 Task: Look for products from Laird Superfood only.
Action: Mouse moved to (30, 393)
Screenshot: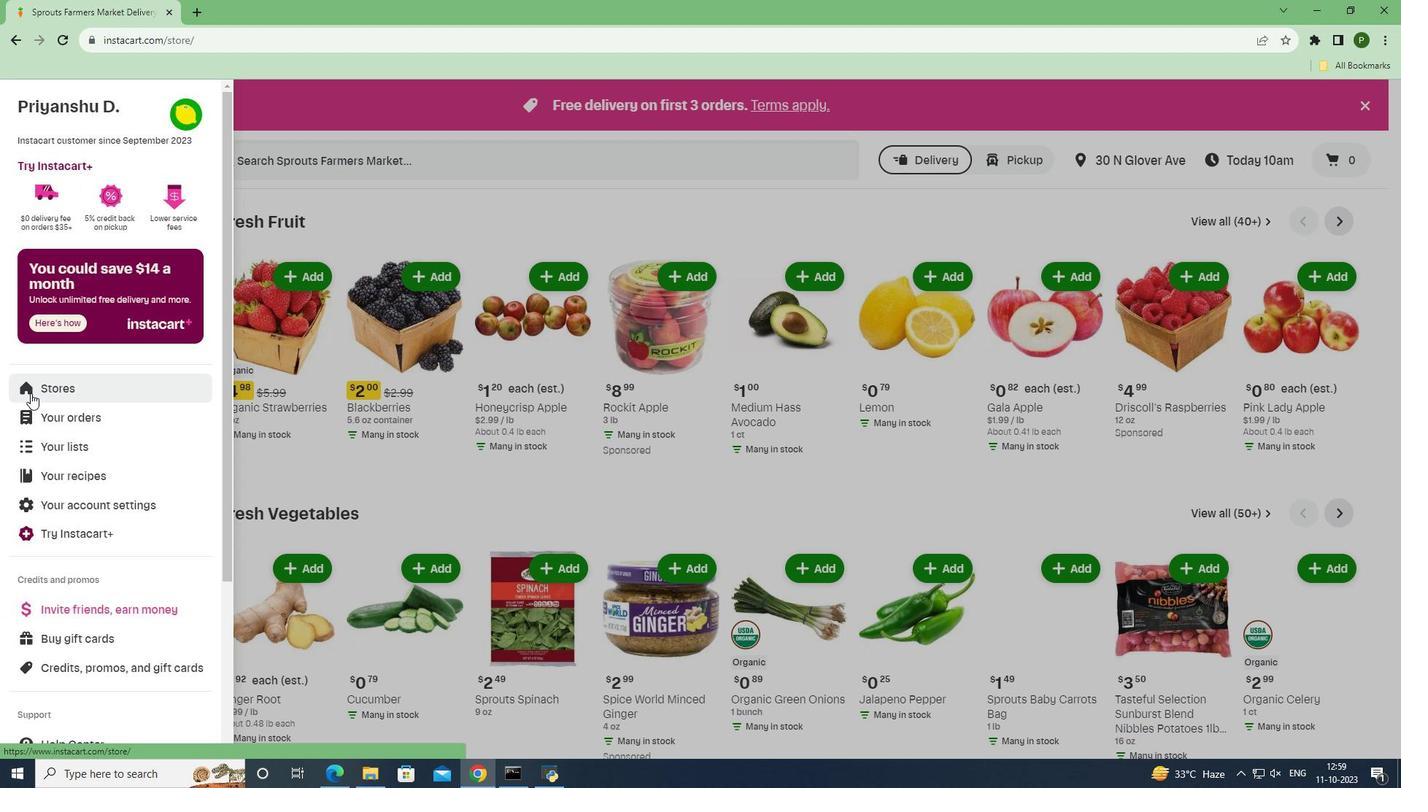 
Action: Mouse pressed left at (30, 393)
Screenshot: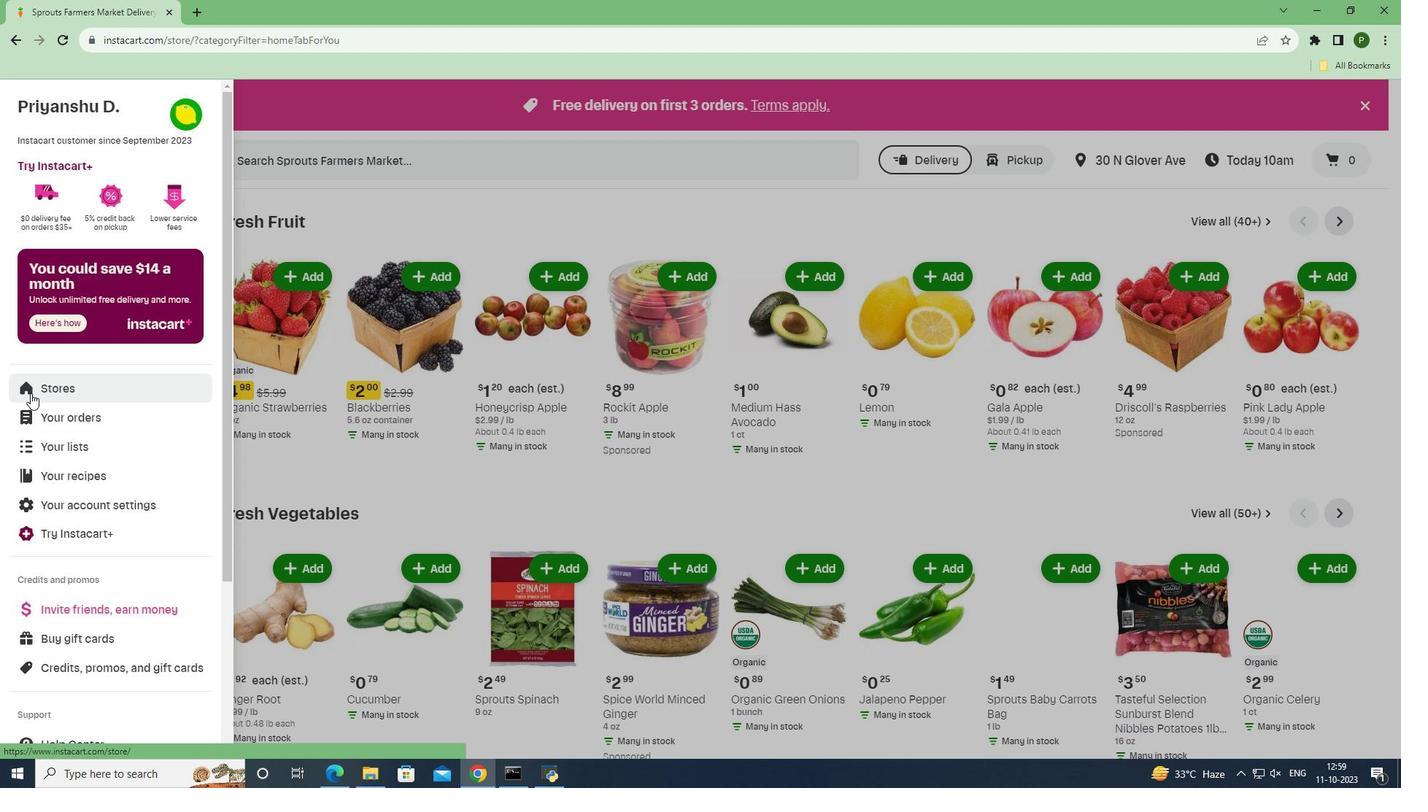 
Action: Mouse moved to (338, 167)
Screenshot: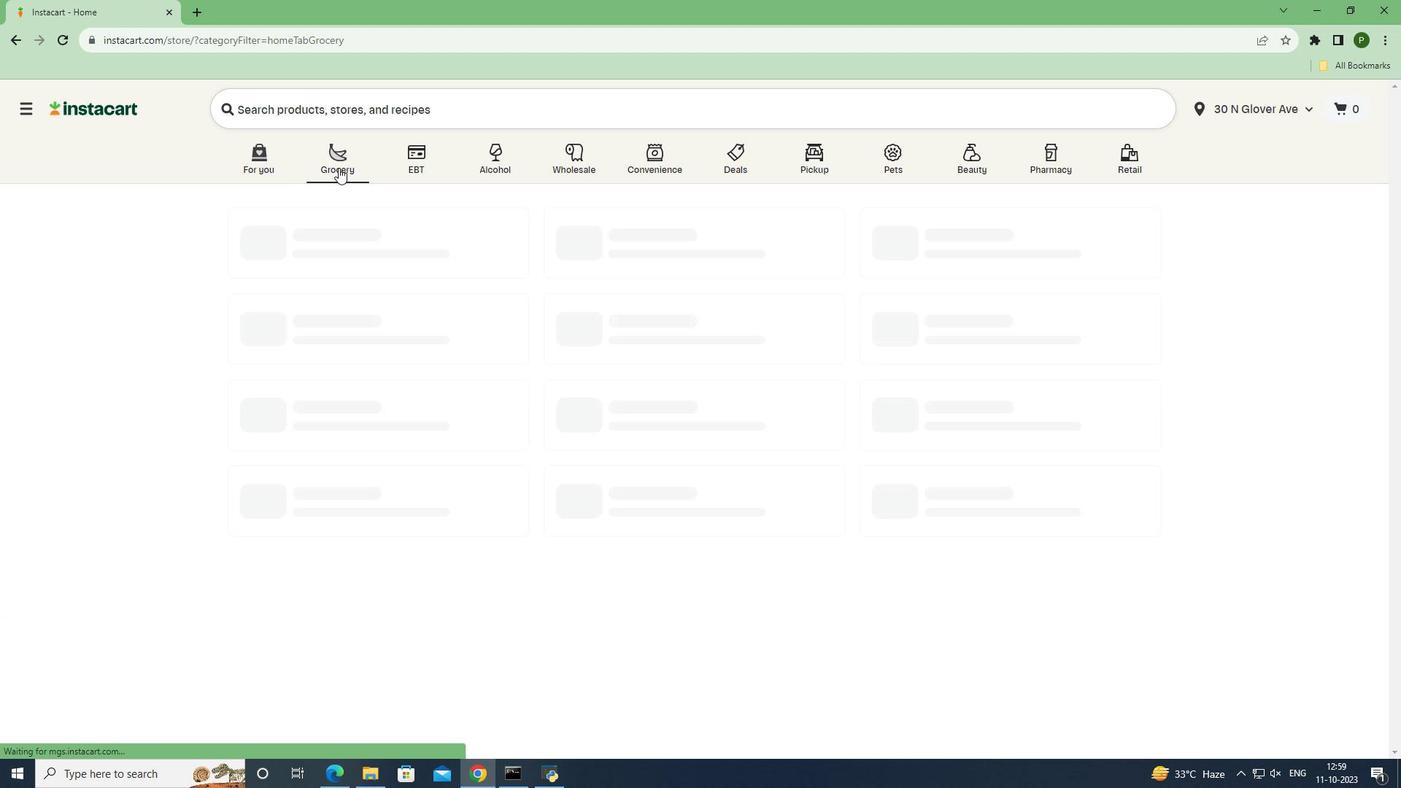 
Action: Mouse pressed left at (338, 167)
Screenshot: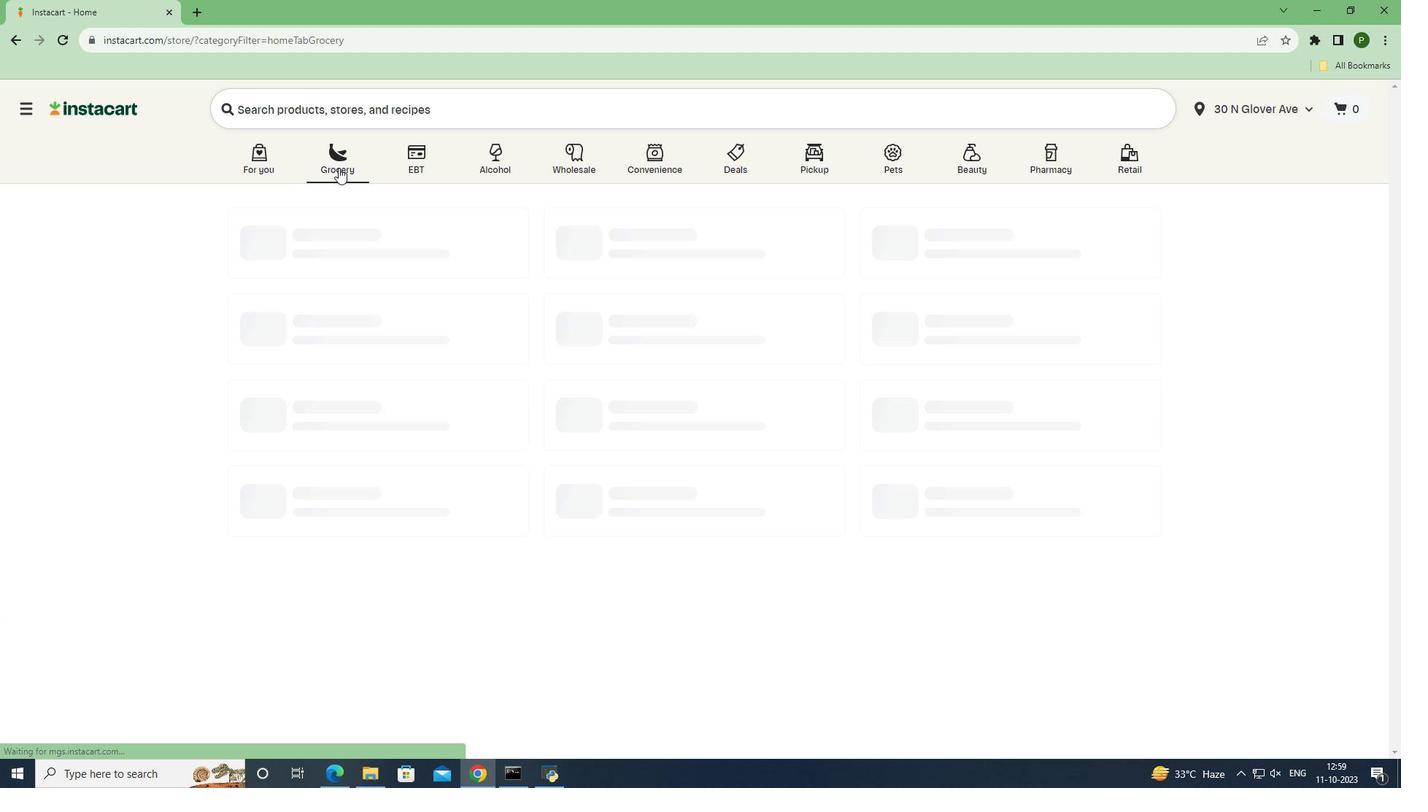
Action: Mouse moved to (596, 345)
Screenshot: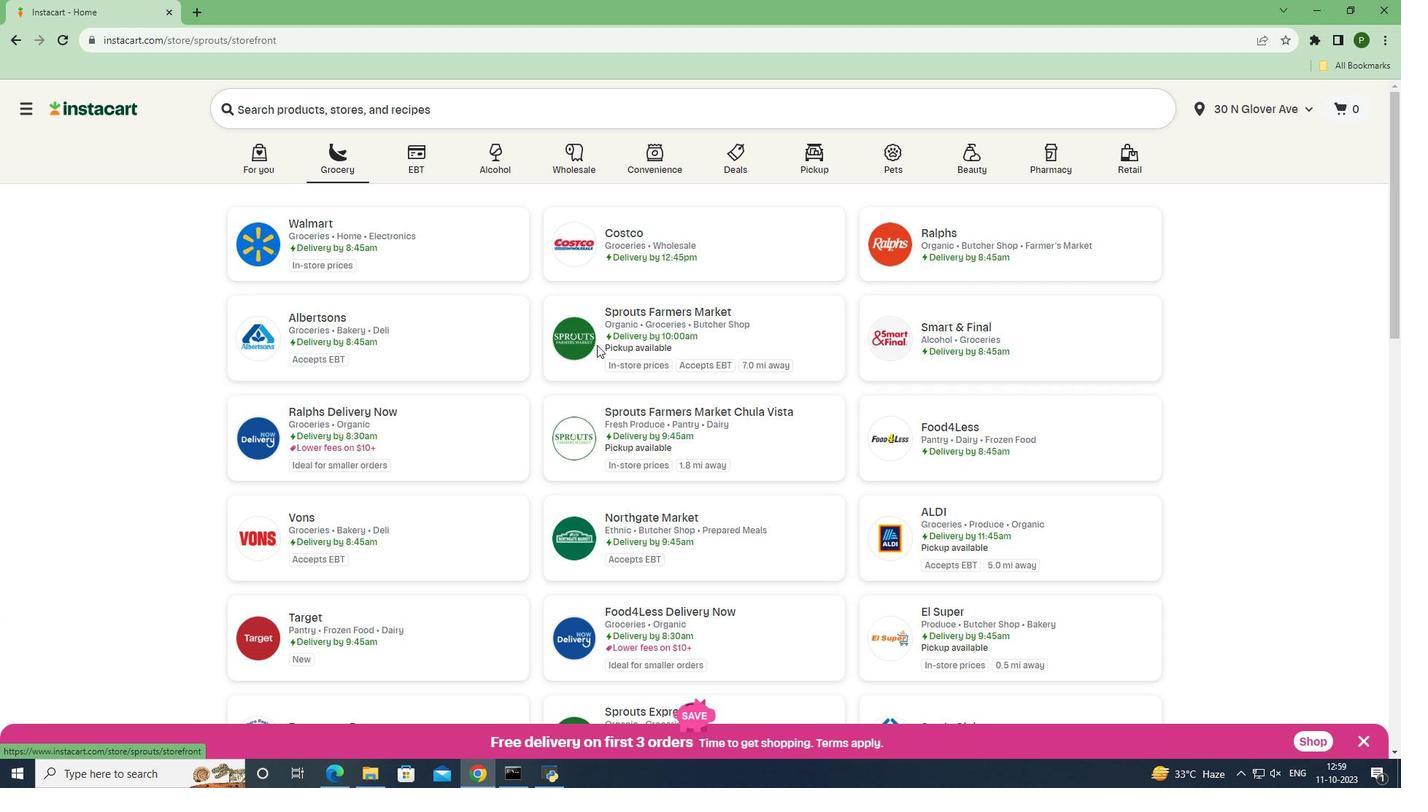
Action: Mouse pressed left at (596, 345)
Screenshot: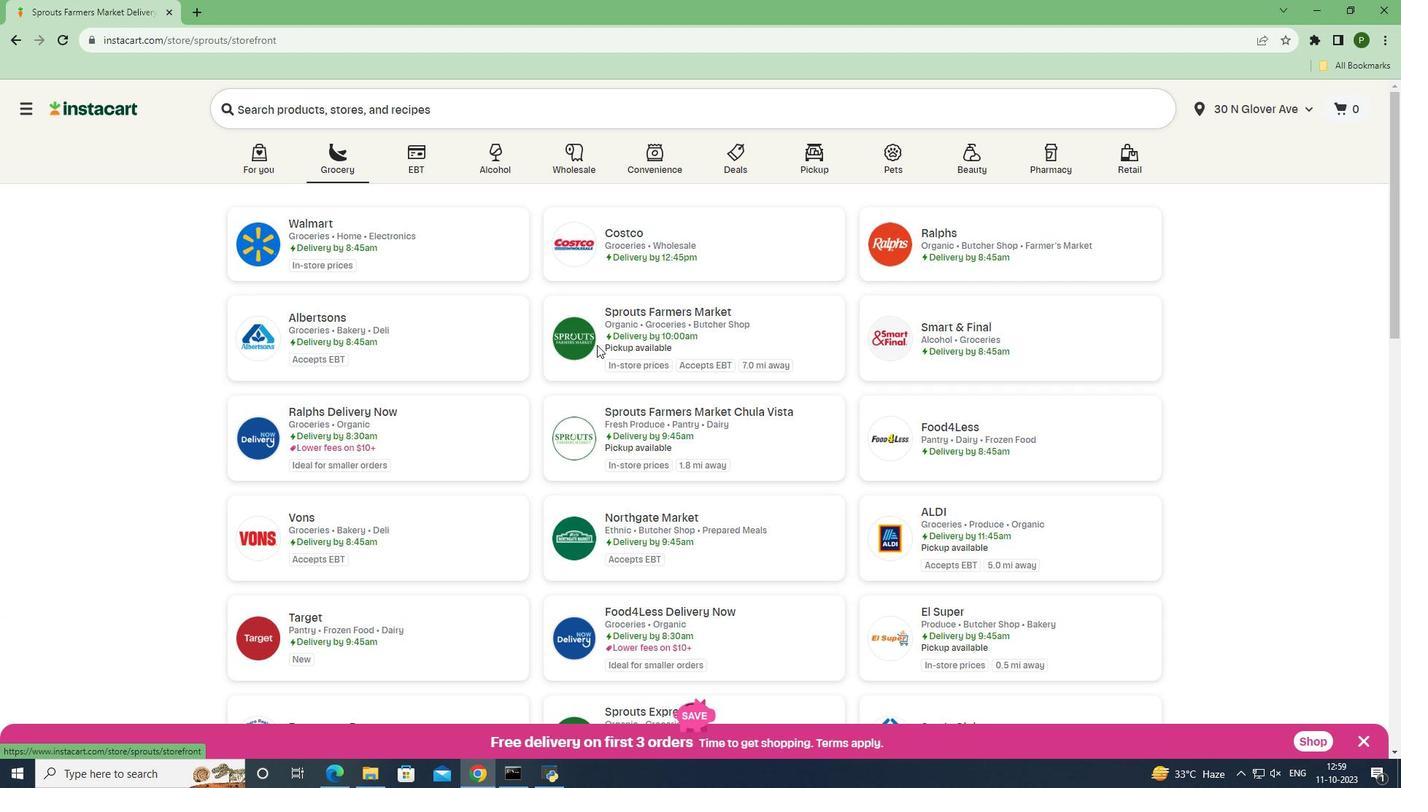 
Action: Mouse moved to (86, 503)
Screenshot: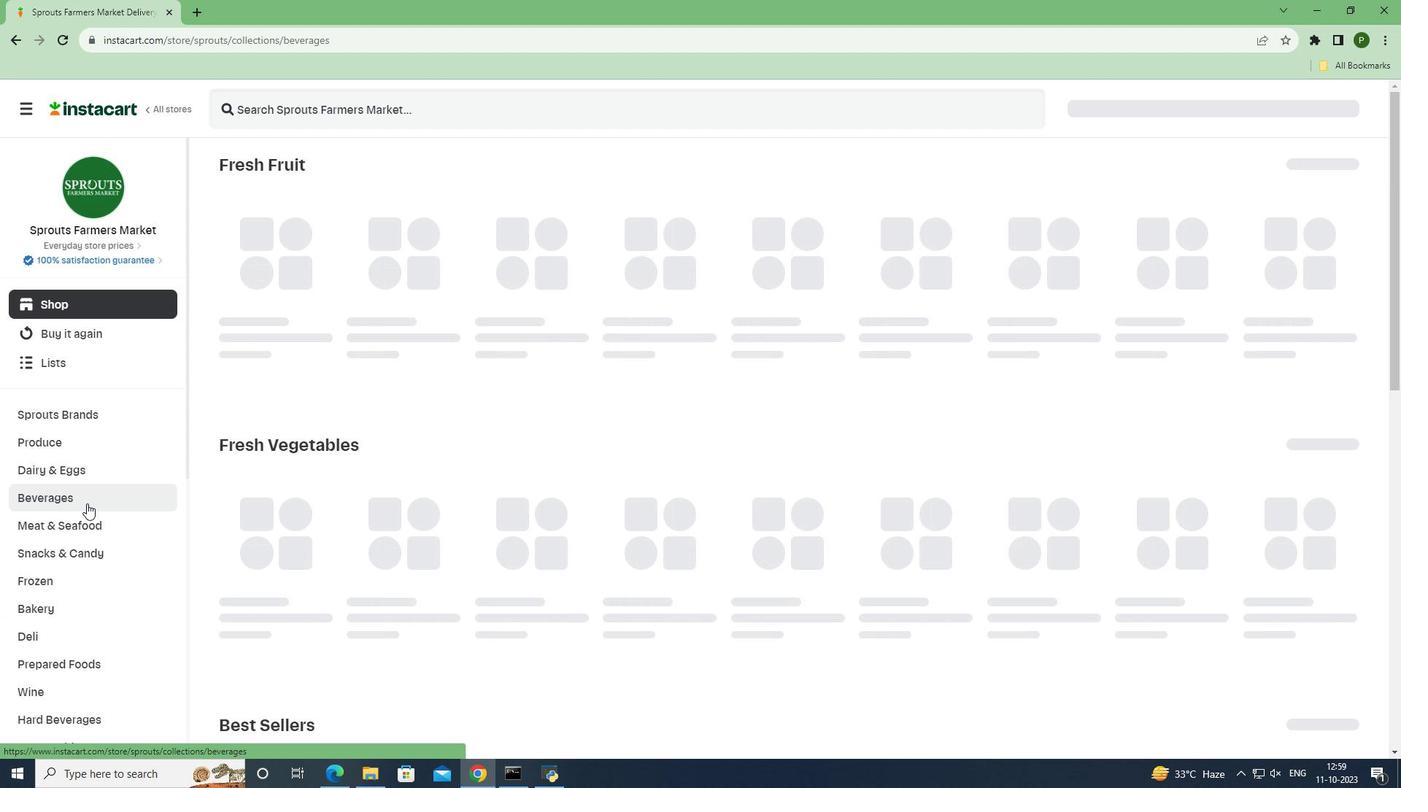 
Action: Mouse pressed left at (86, 503)
Screenshot: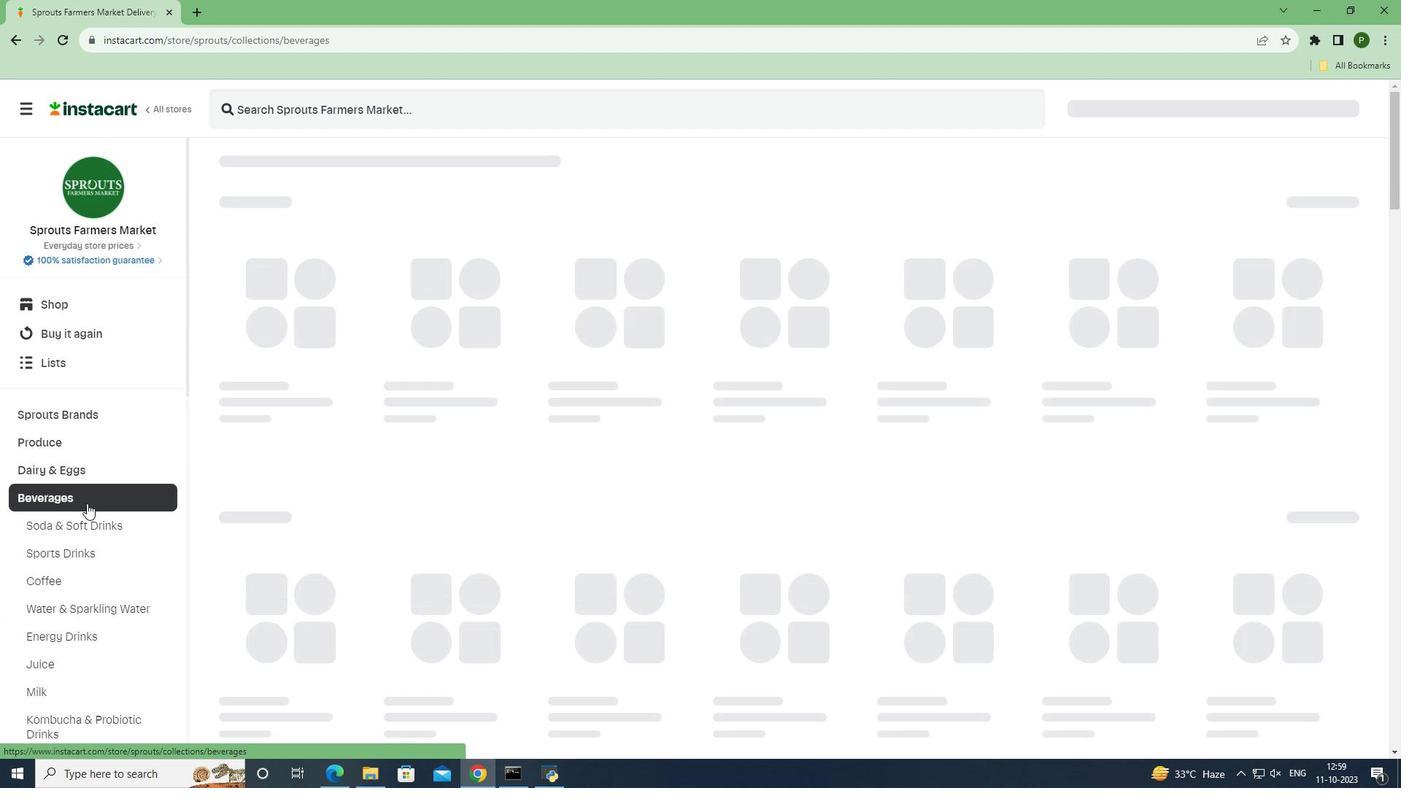 
Action: Mouse moved to (72, 583)
Screenshot: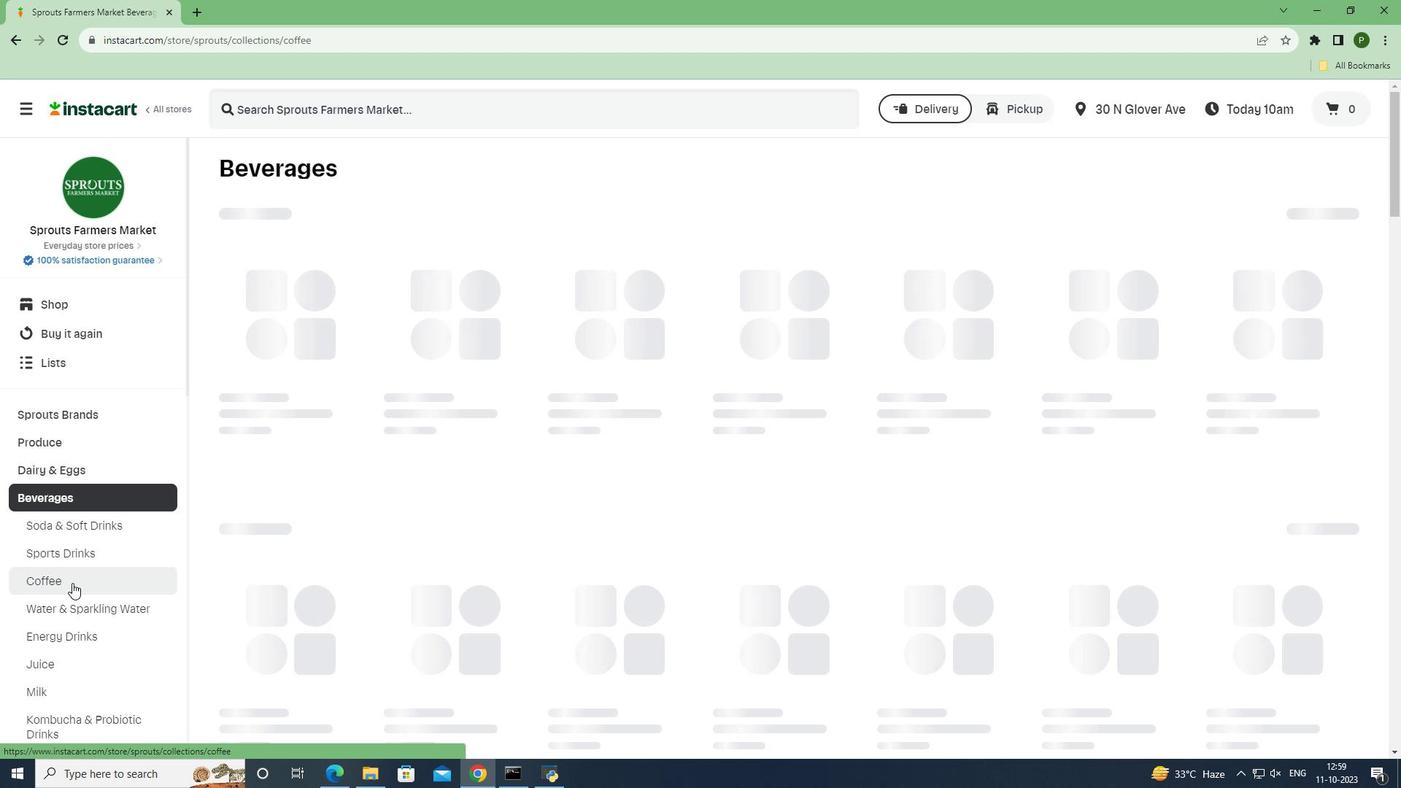 
Action: Mouse pressed left at (72, 583)
Screenshot: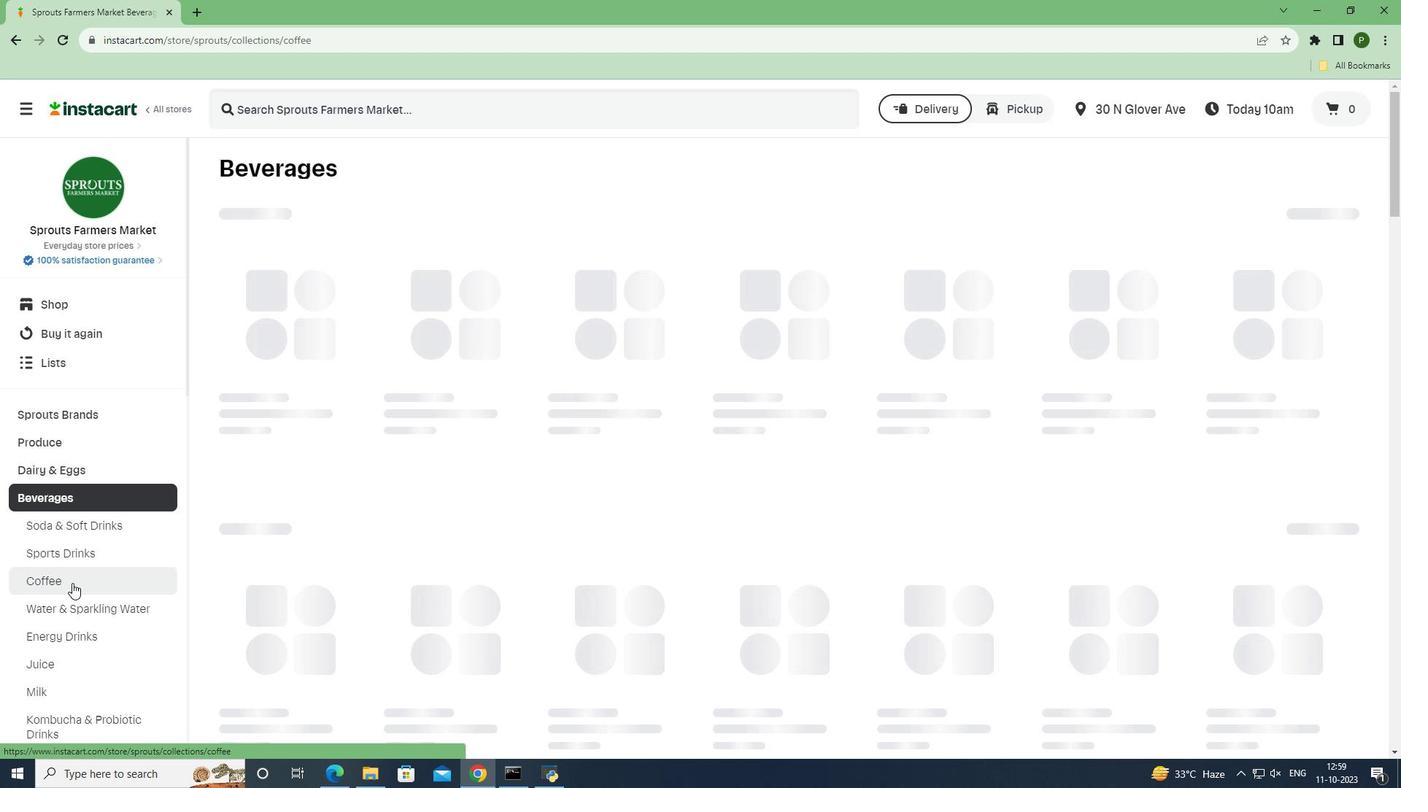 
Action: Mouse moved to (568, 337)
Screenshot: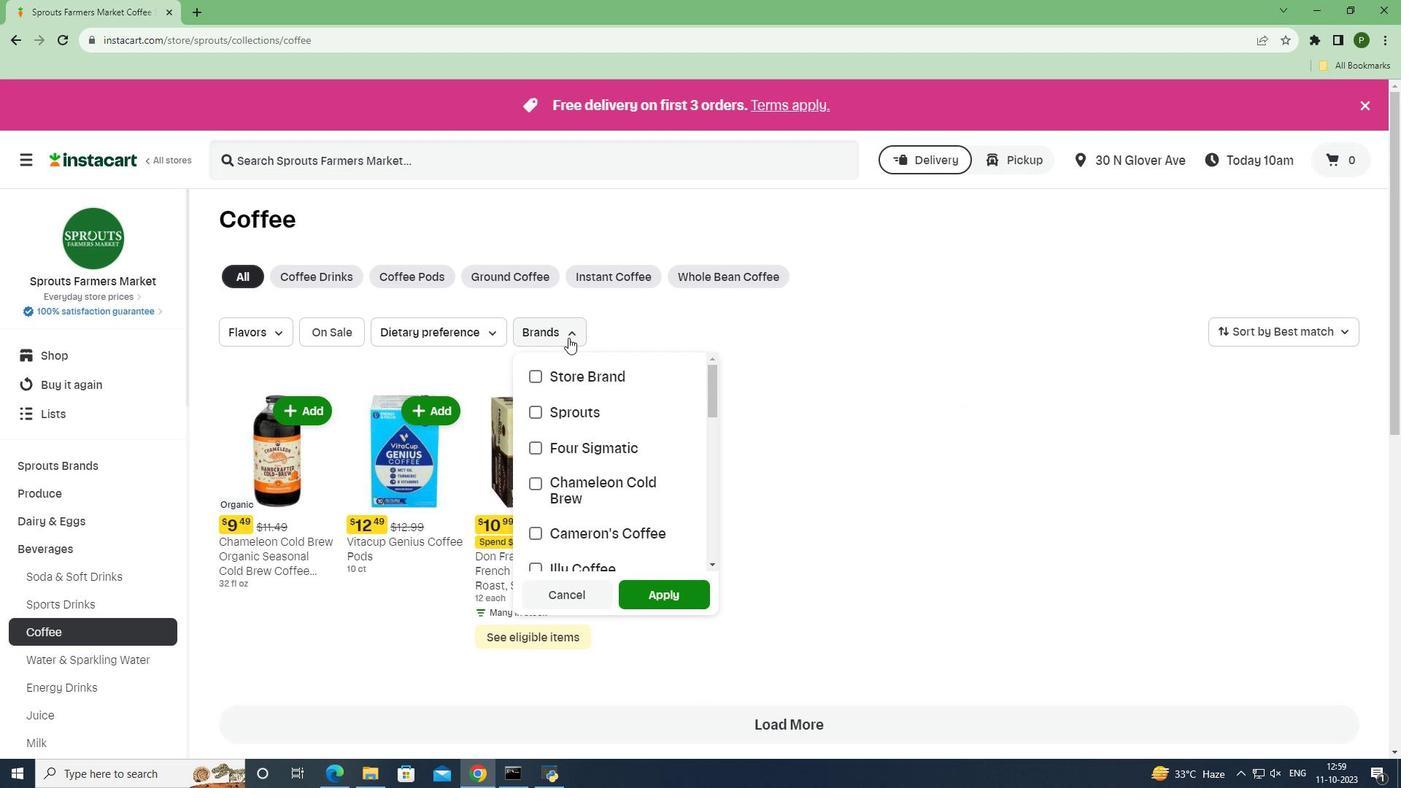 
Action: Mouse pressed left at (568, 337)
Screenshot: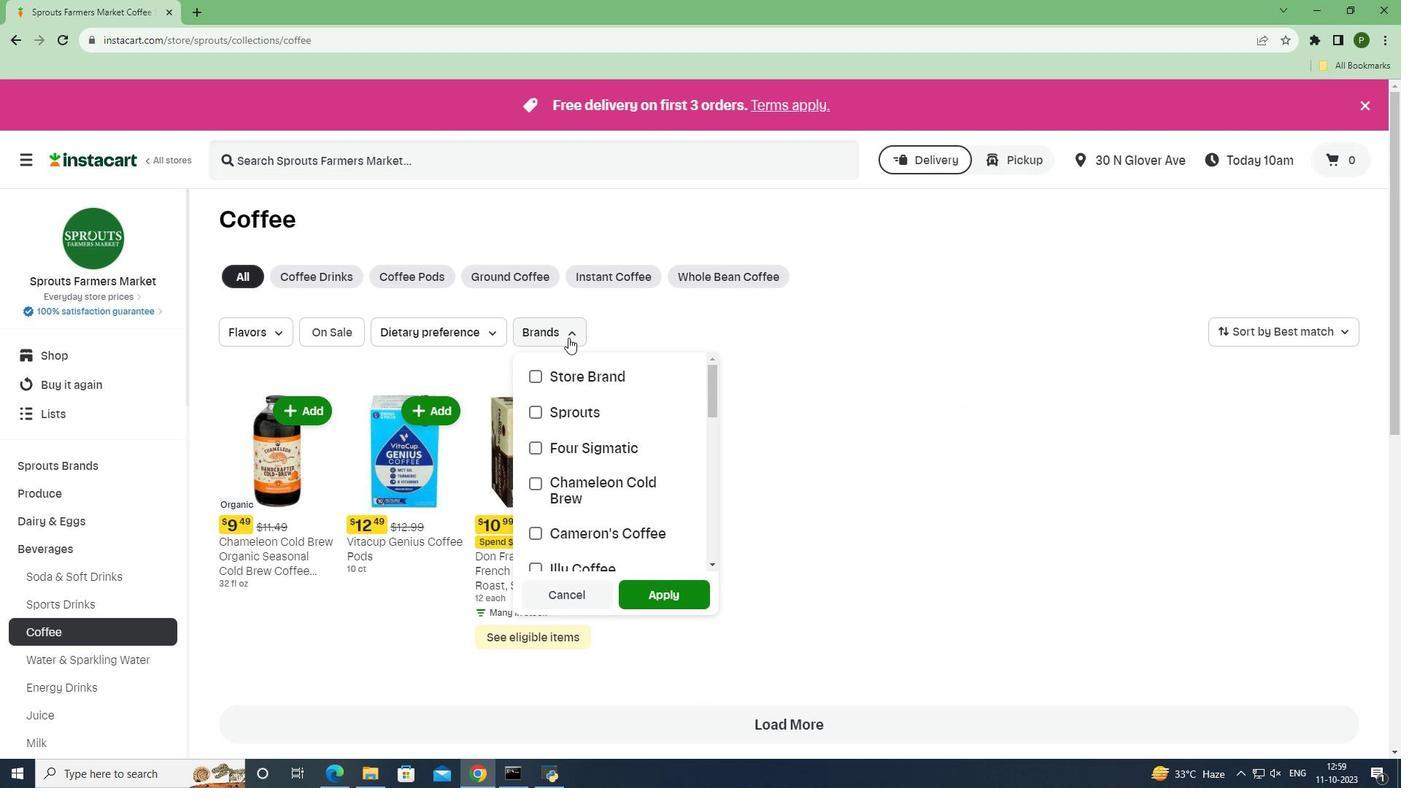 
Action: Mouse moved to (578, 450)
Screenshot: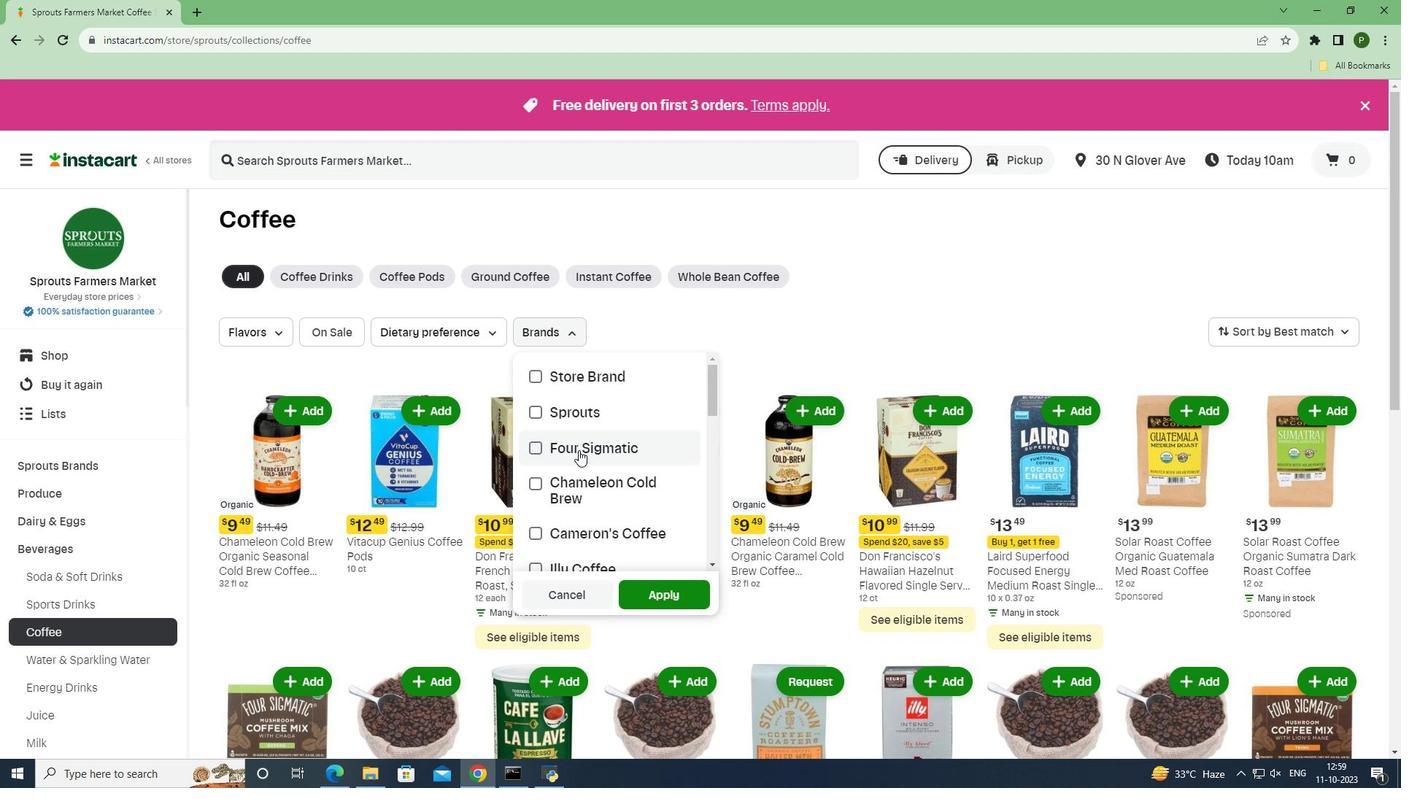 
Action: Mouse scrolled (578, 449) with delta (0, 0)
Screenshot: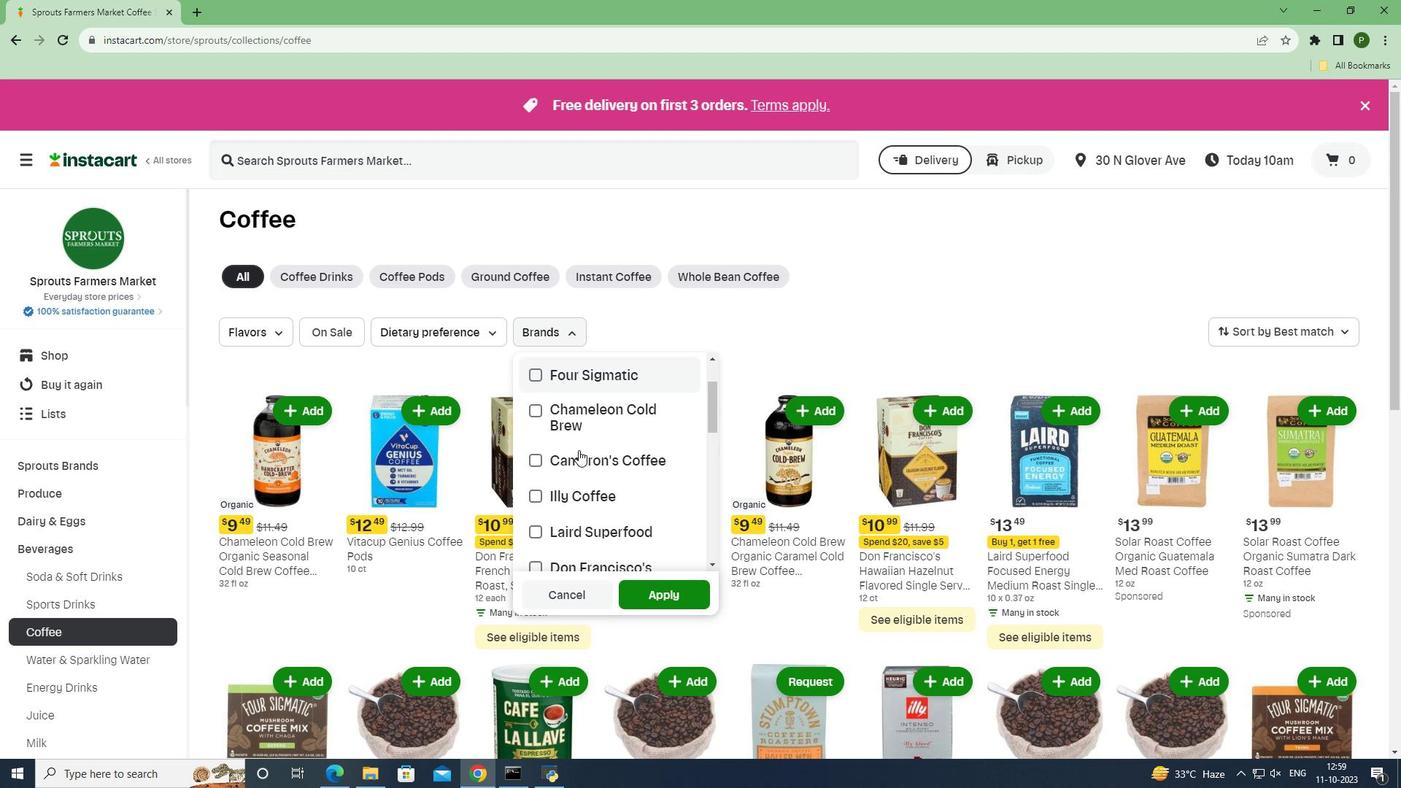
Action: Mouse scrolled (578, 449) with delta (0, 0)
Screenshot: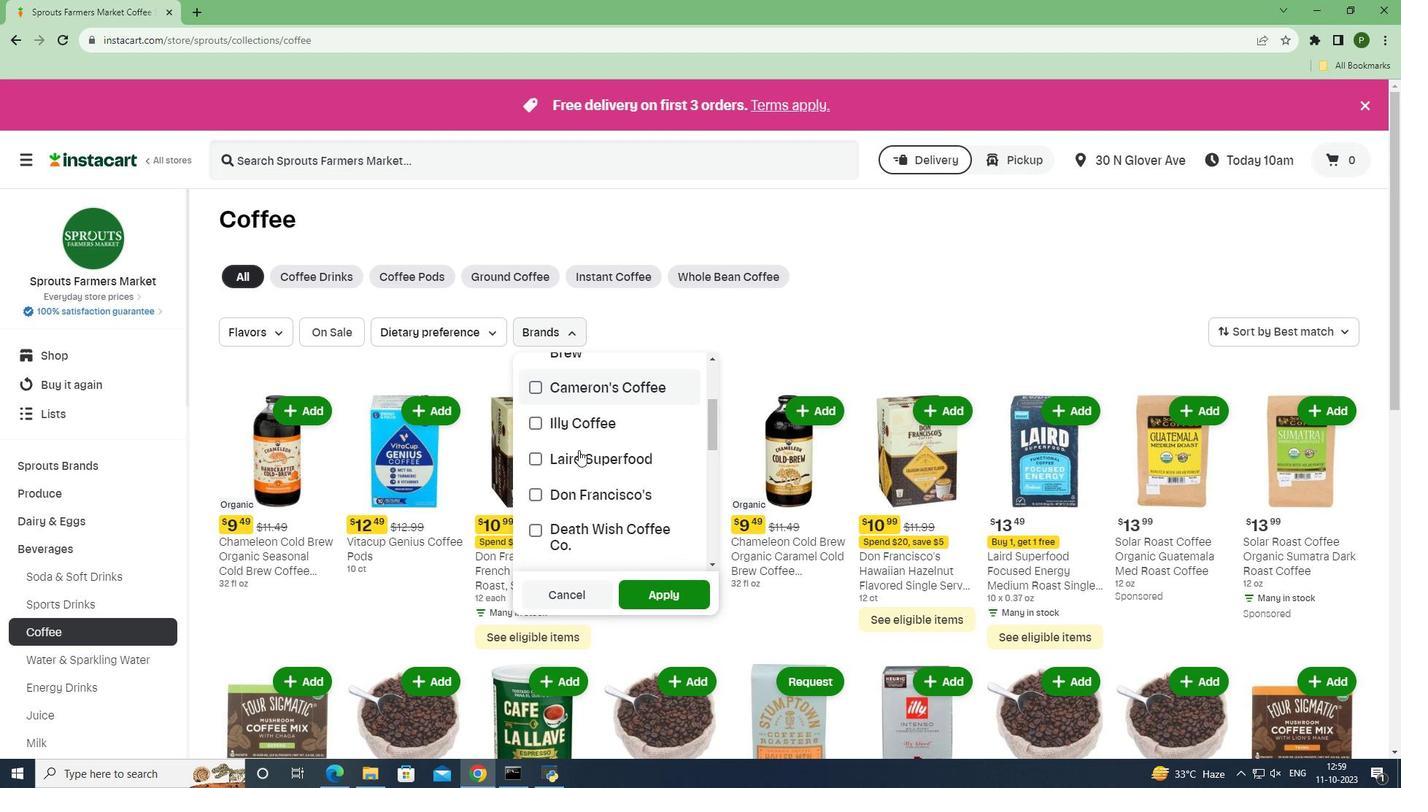 
Action: Mouse moved to (578, 453)
Screenshot: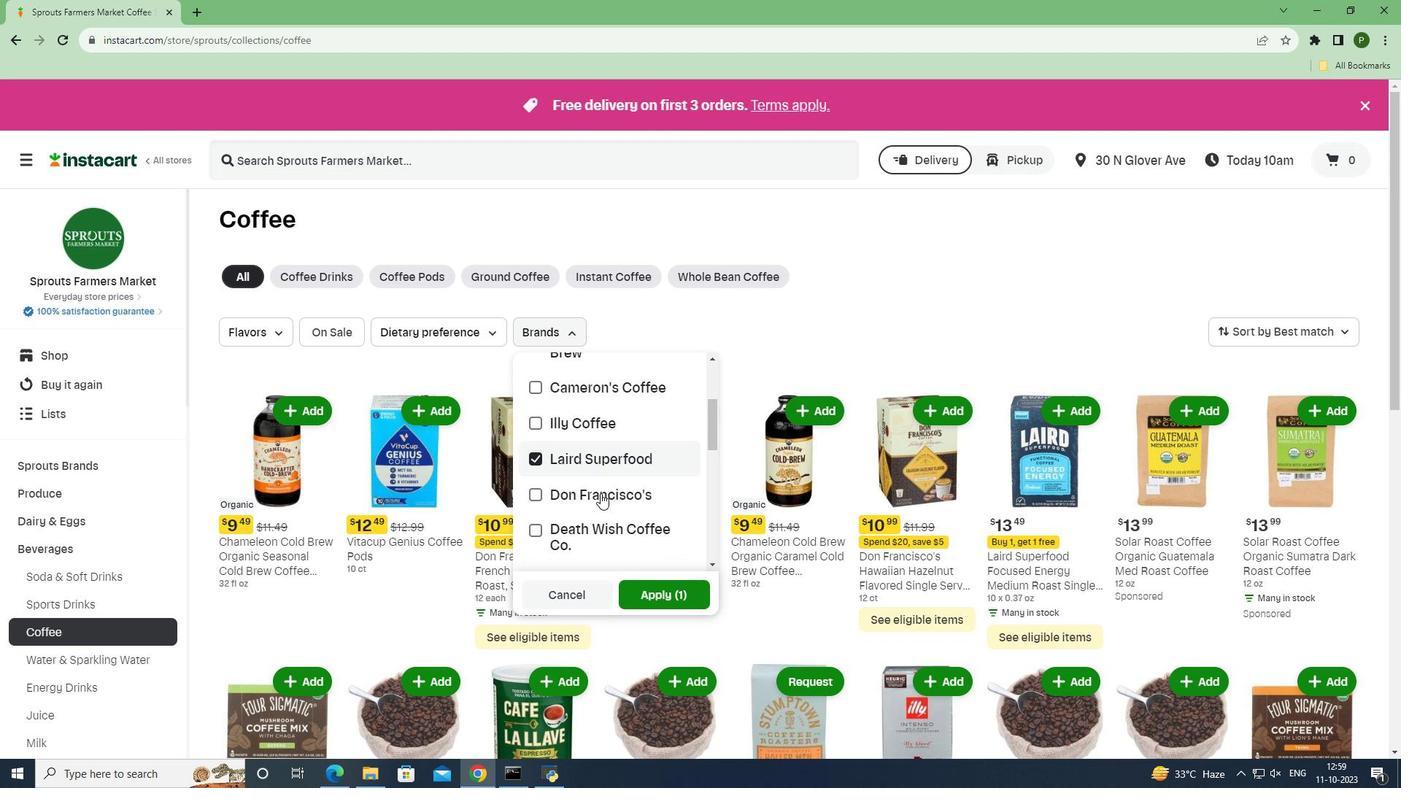
Action: Mouse pressed left at (578, 453)
Screenshot: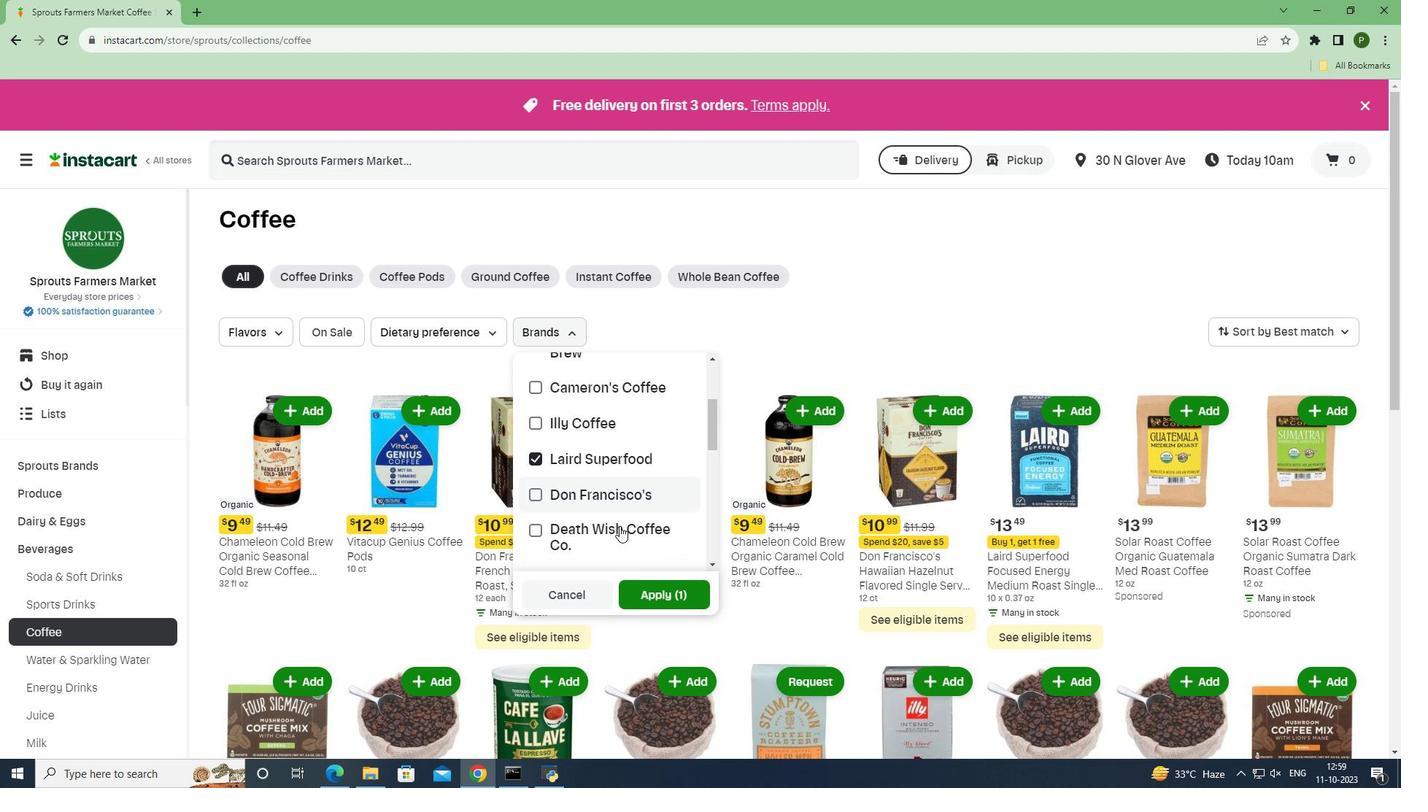 
Action: Mouse moved to (648, 591)
Screenshot: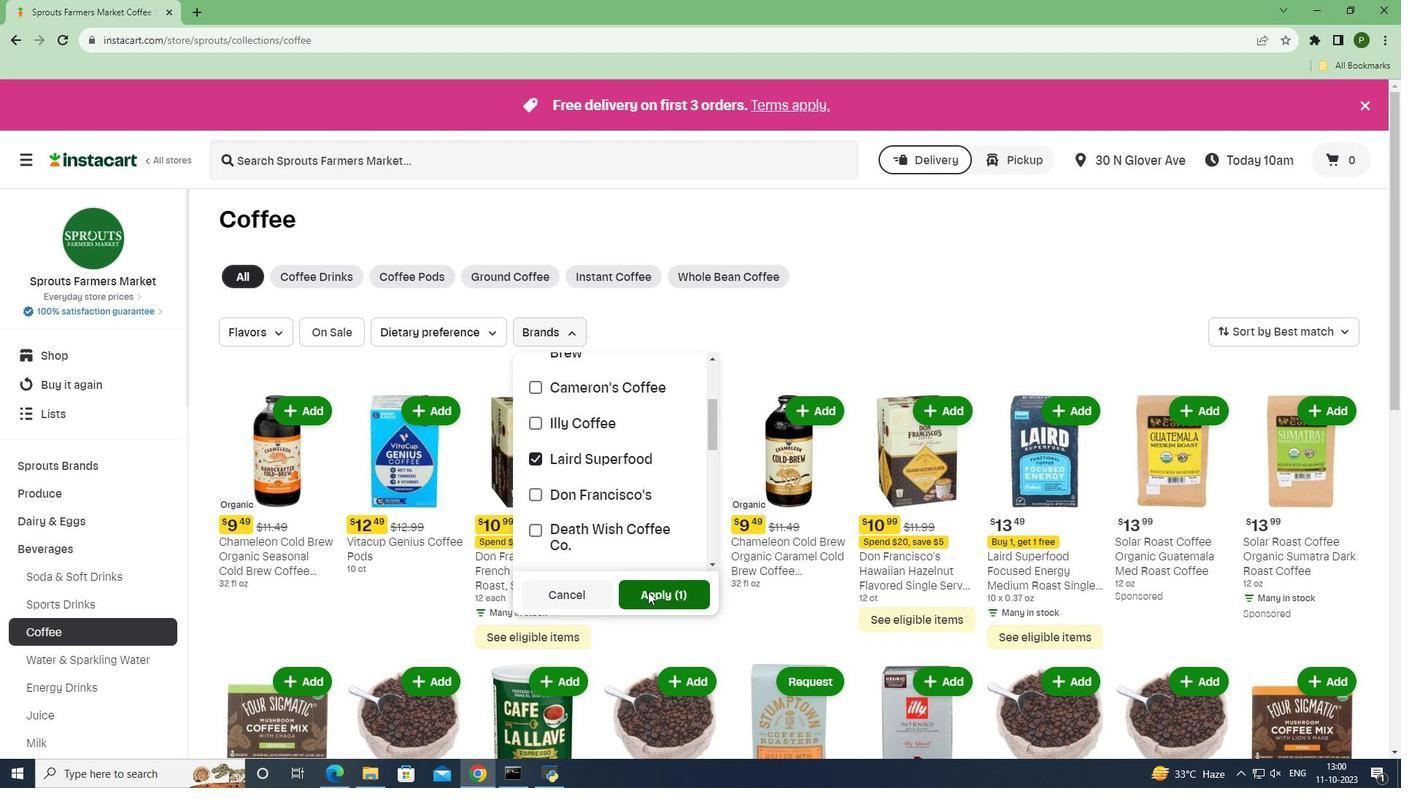 
Action: Mouse pressed left at (648, 591)
Screenshot: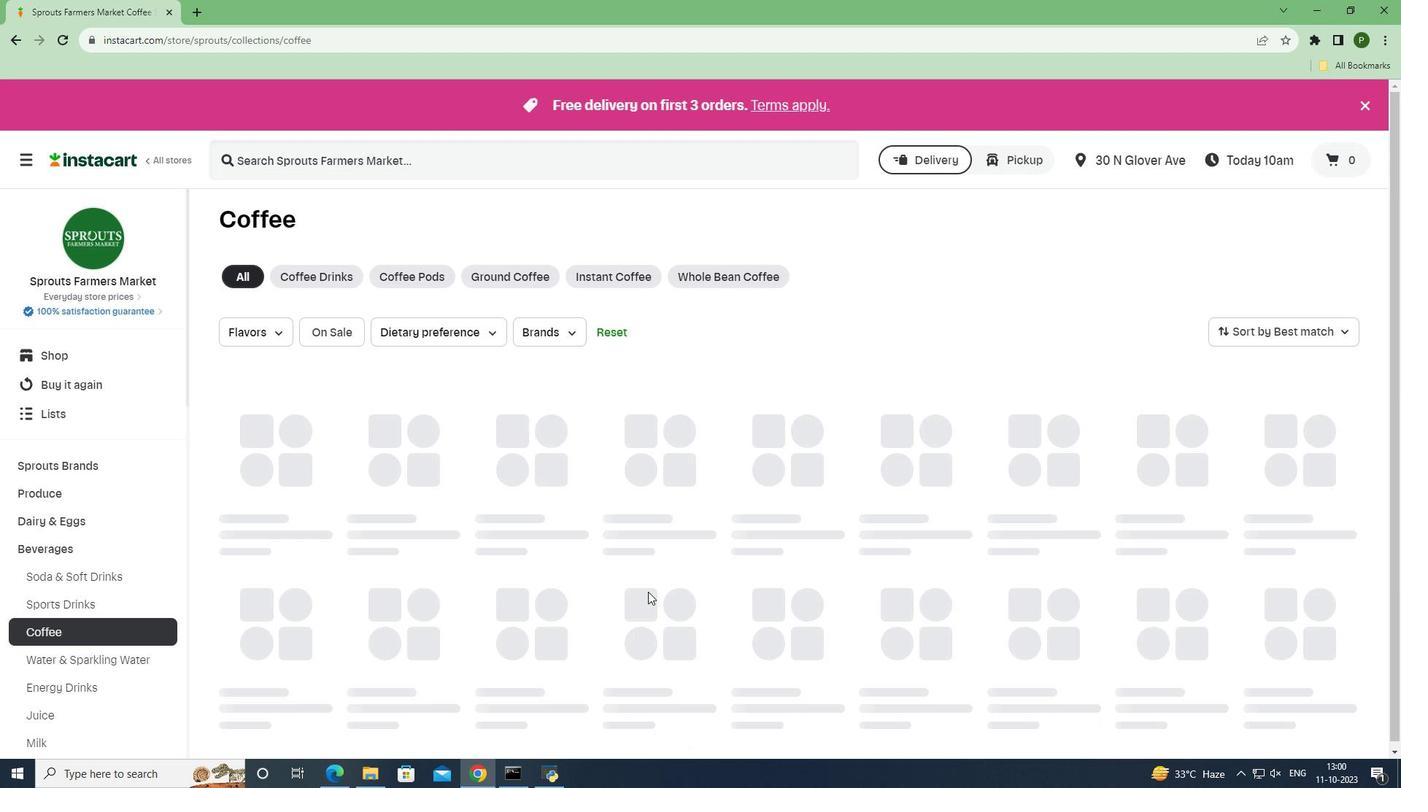 
Action: Mouse moved to (958, 595)
Screenshot: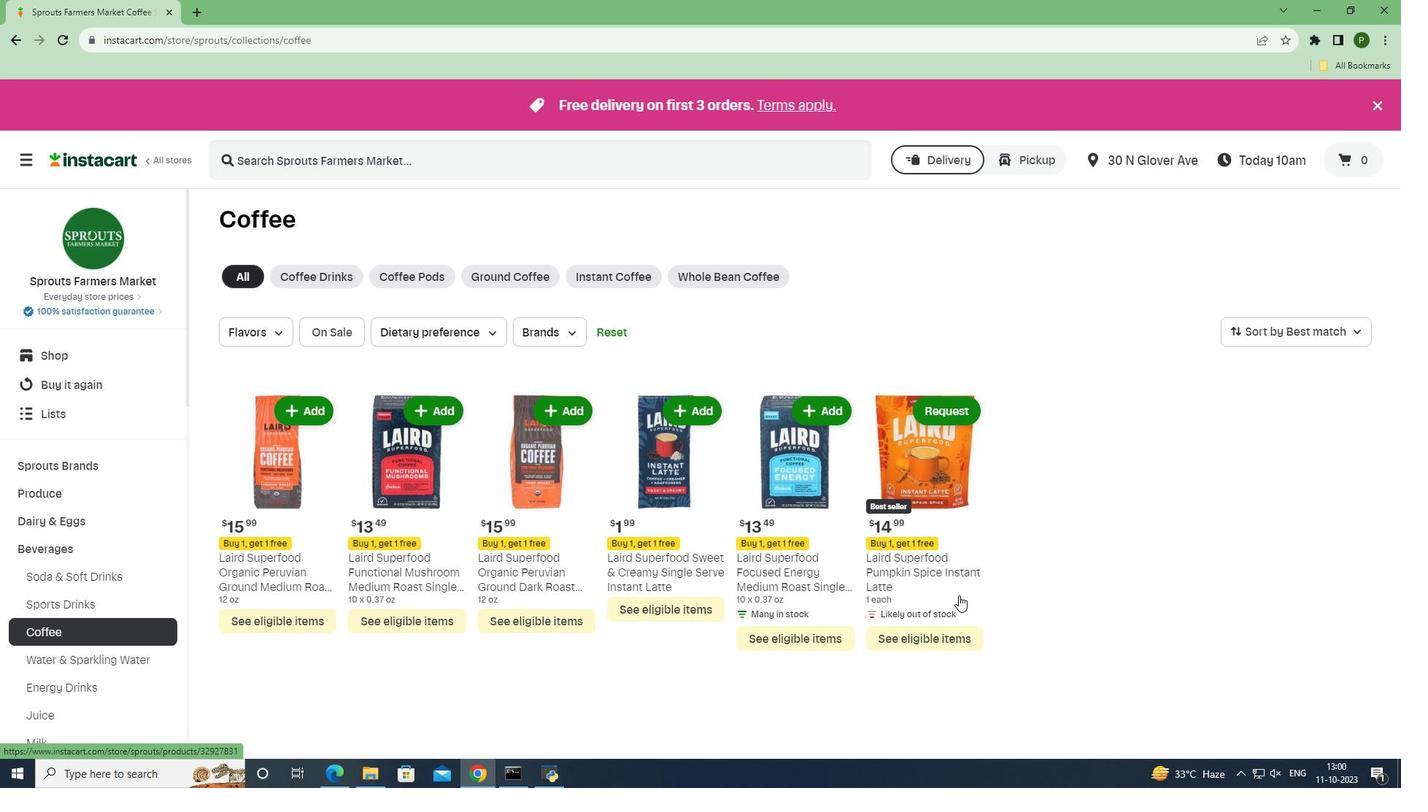 
